 Task: Look for products in the category "More Bakery Desserts" from Dr. Bronner's only.
Action: Mouse moved to (18, 84)
Screenshot: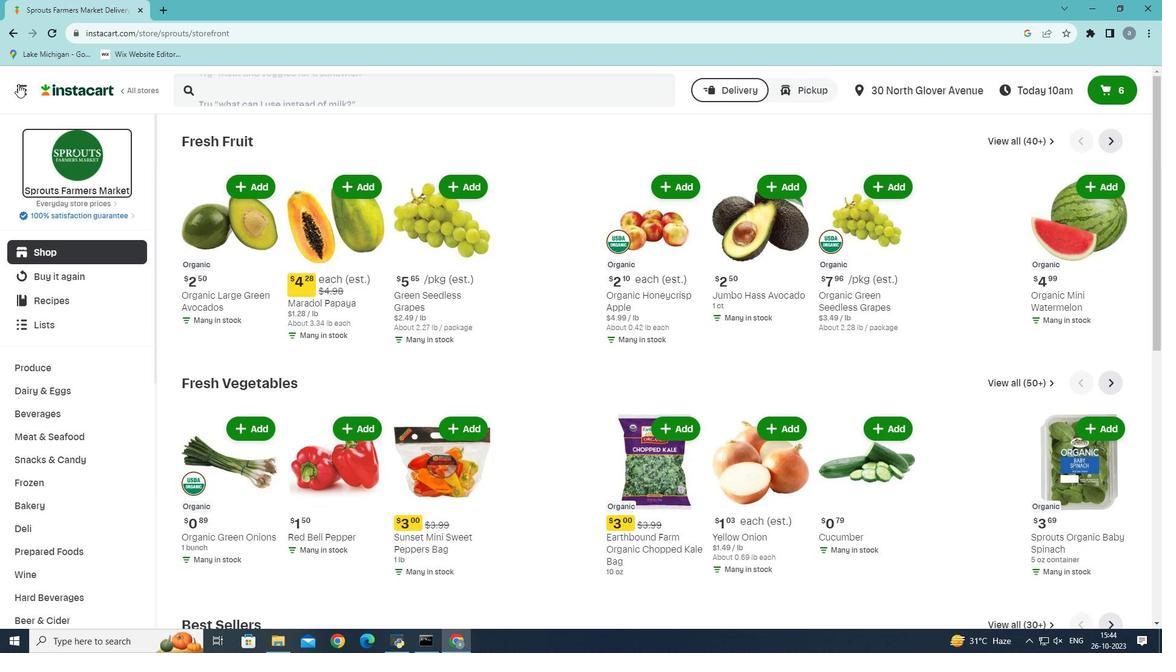 
Action: Mouse pressed left at (18, 84)
Screenshot: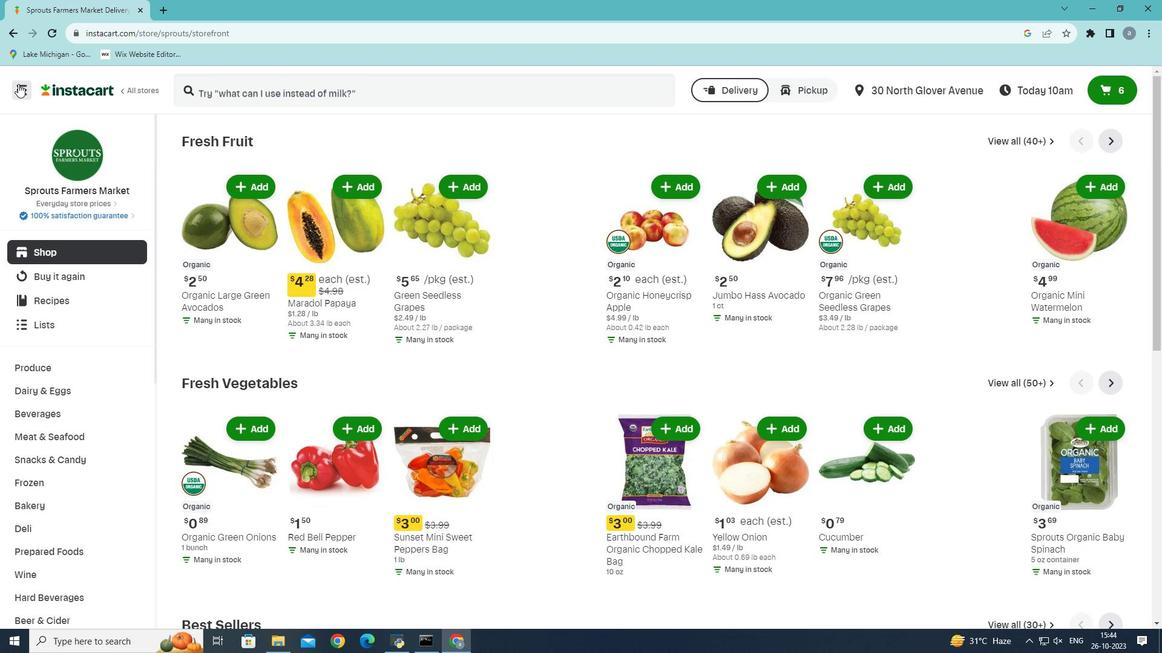 
Action: Mouse moved to (59, 346)
Screenshot: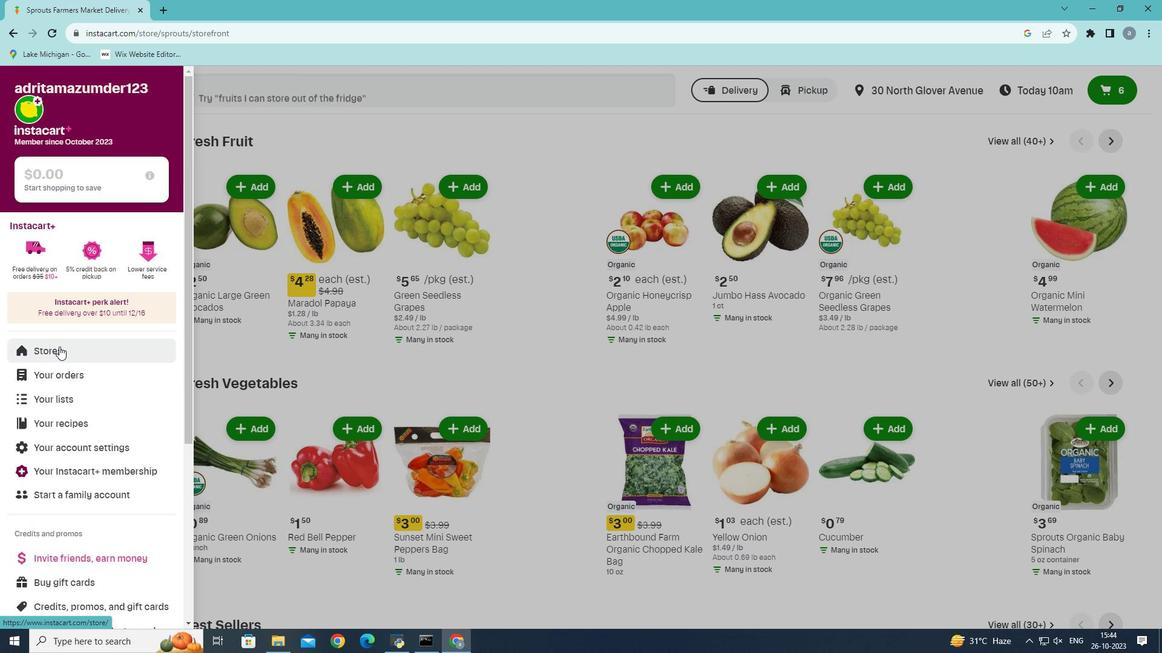 
Action: Mouse pressed left at (59, 346)
Screenshot: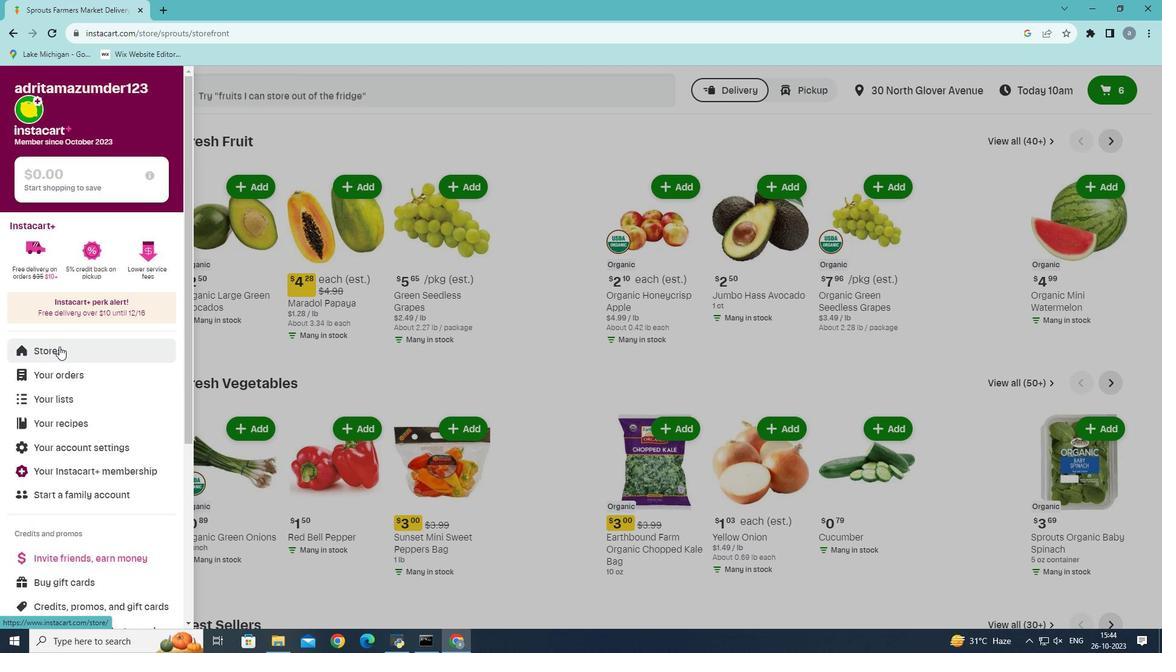 
Action: Mouse moved to (279, 145)
Screenshot: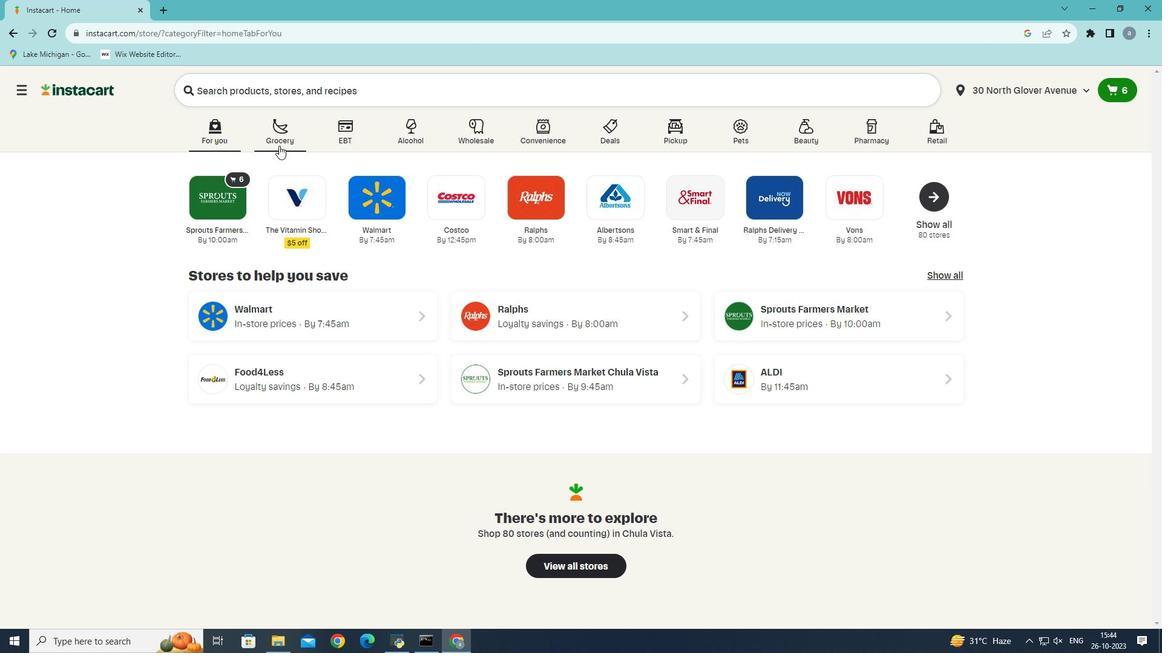 
Action: Mouse pressed left at (279, 145)
Screenshot: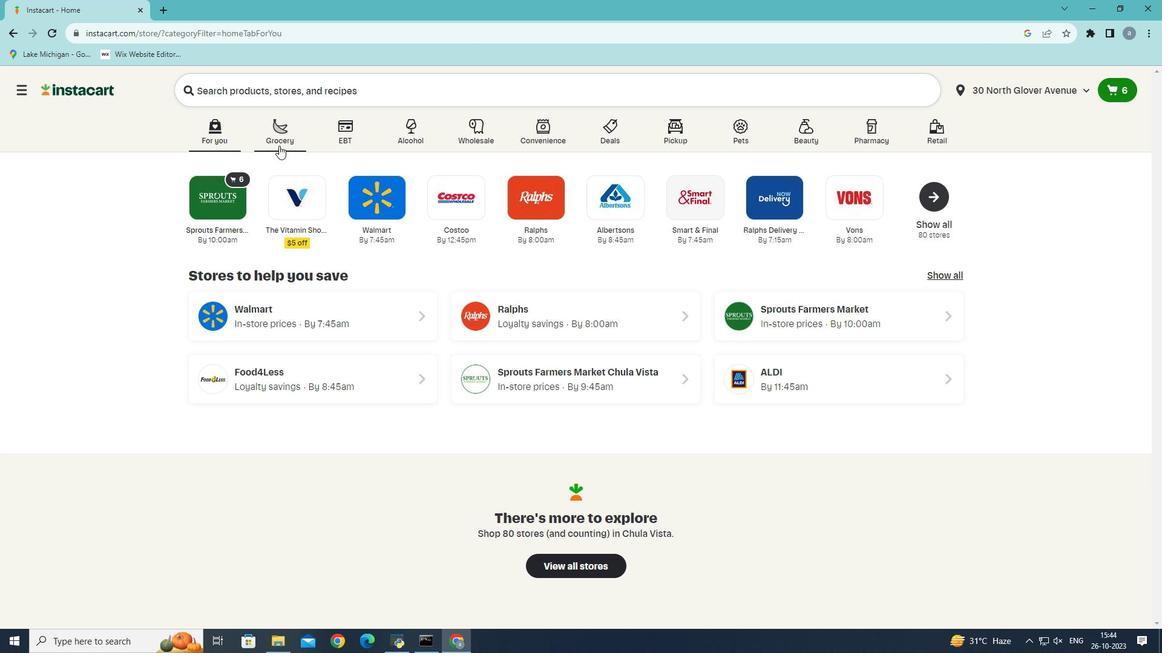 
Action: Mouse moved to (261, 362)
Screenshot: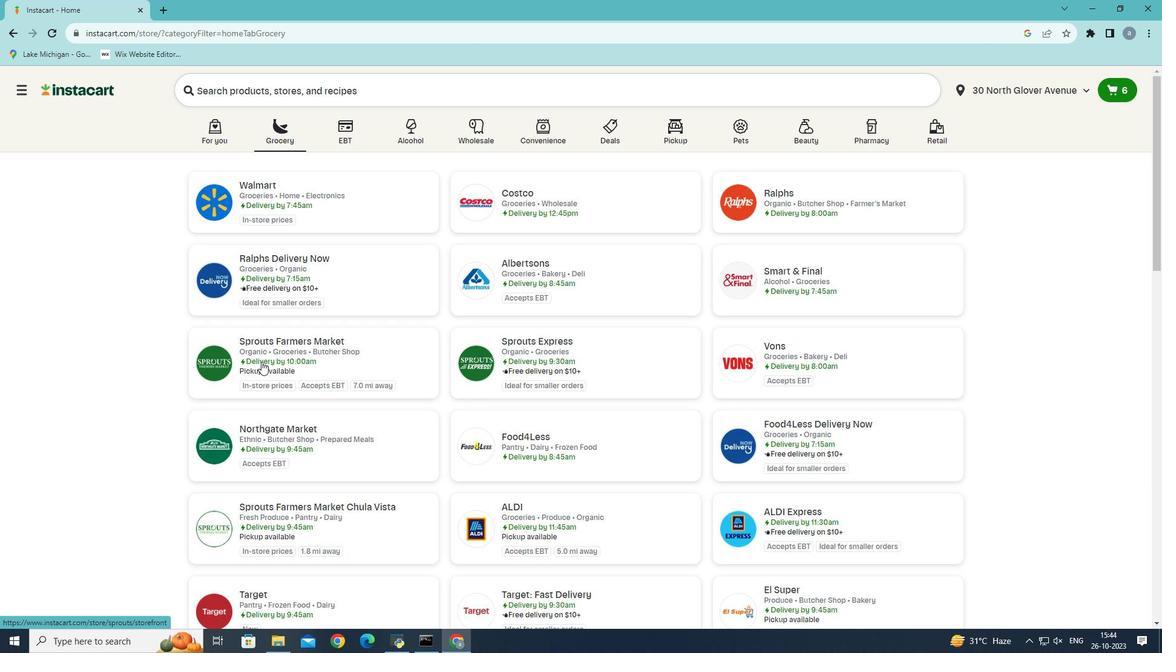 
Action: Mouse pressed left at (261, 362)
Screenshot: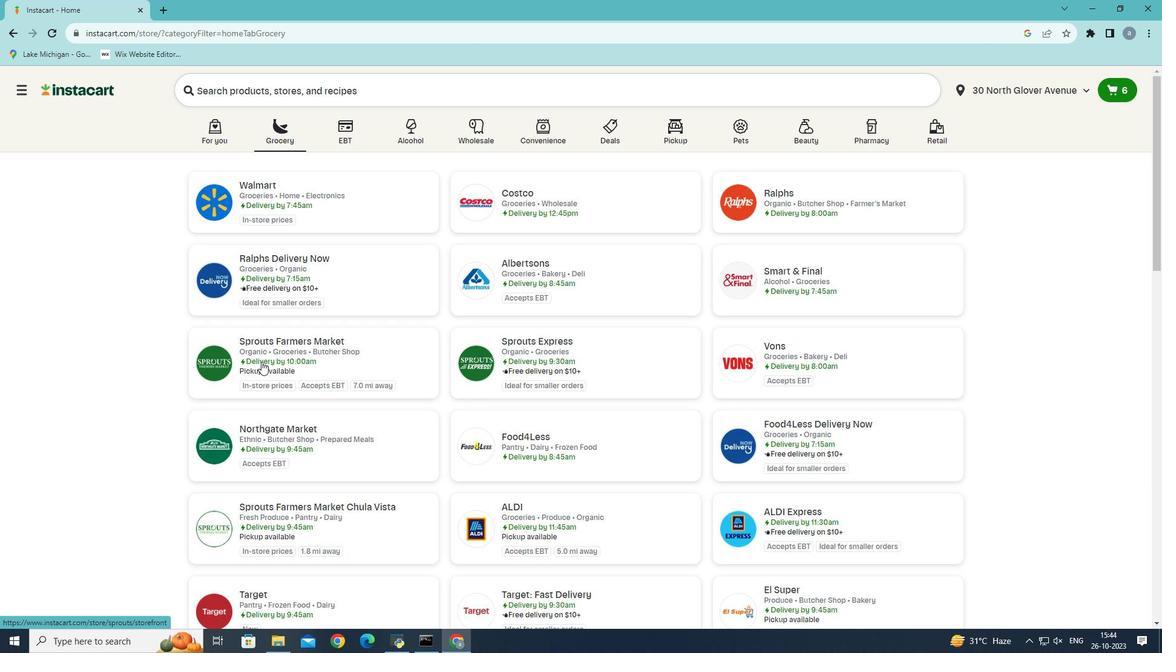 
Action: Mouse moved to (86, 507)
Screenshot: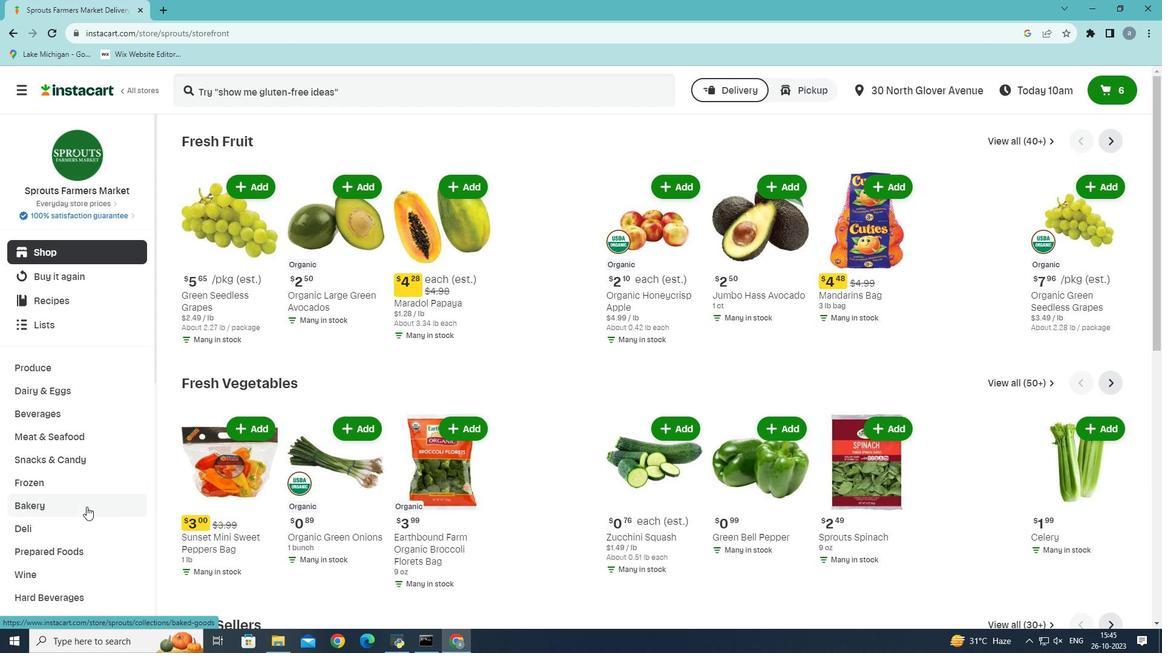 
Action: Mouse pressed left at (86, 507)
Screenshot: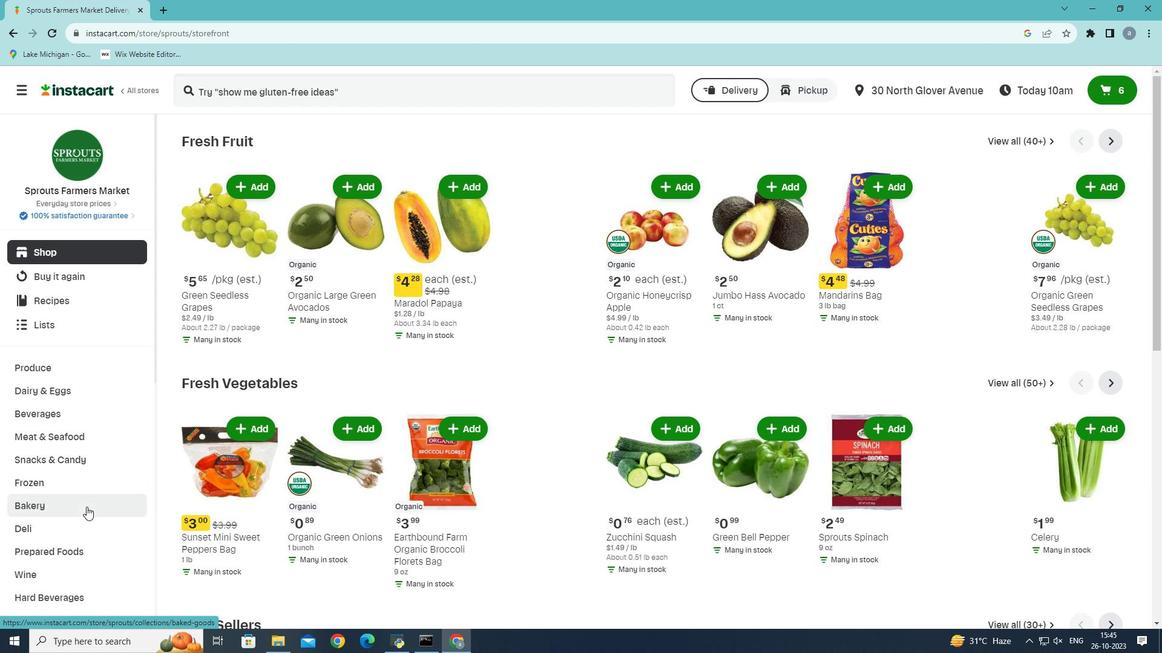 
Action: Mouse moved to (813, 171)
Screenshot: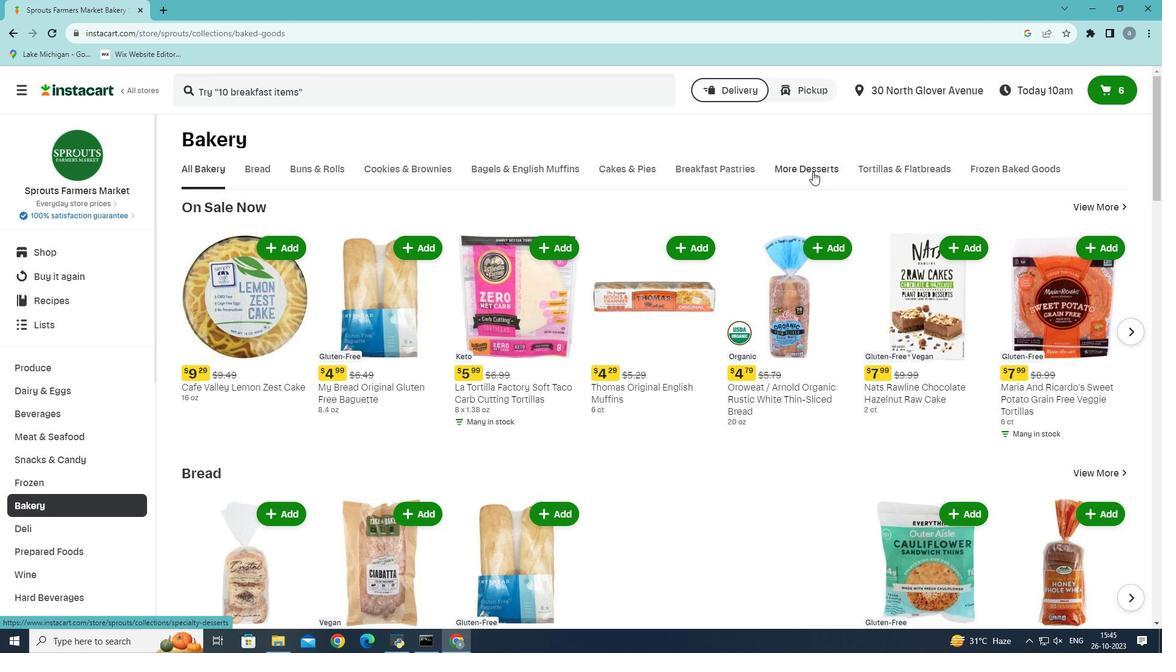 
Action: Mouse pressed left at (813, 171)
Screenshot: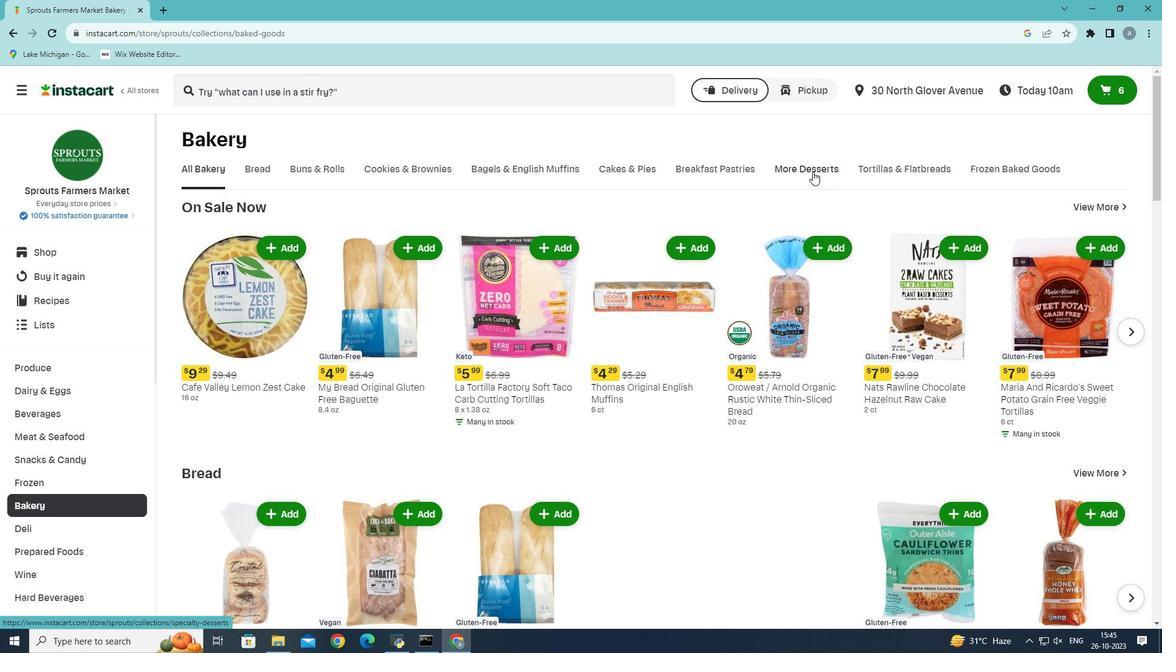 
Action: Mouse moved to (428, 229)
Screenshot: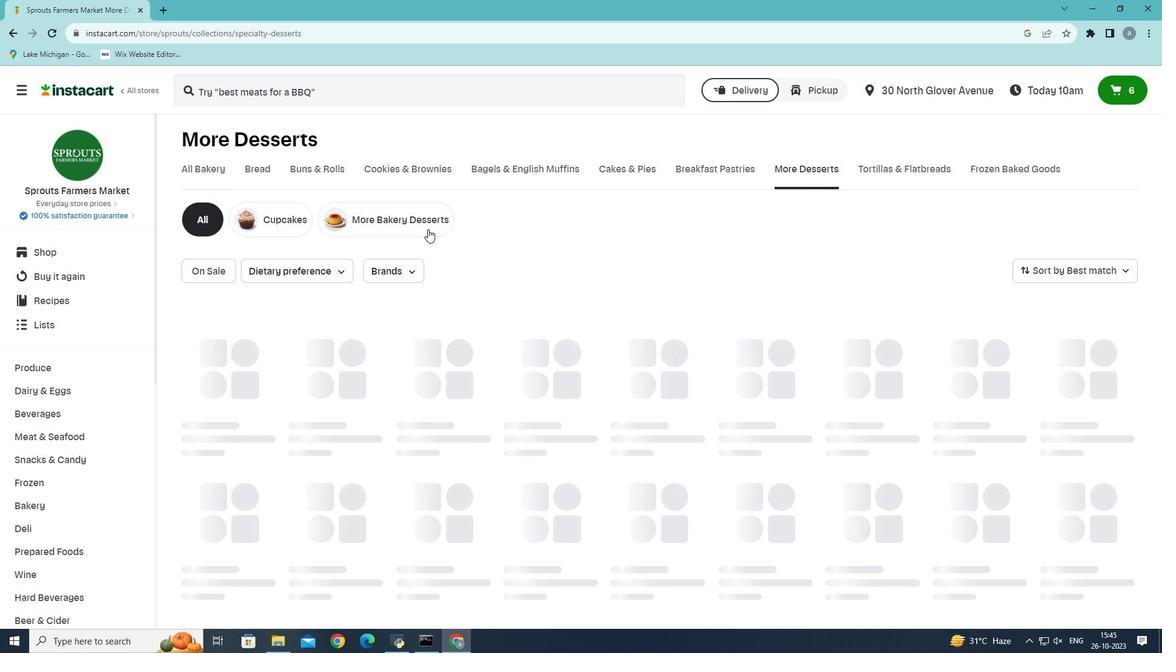 
Action: Mouse pressed left at (428, 229)
Screenshot: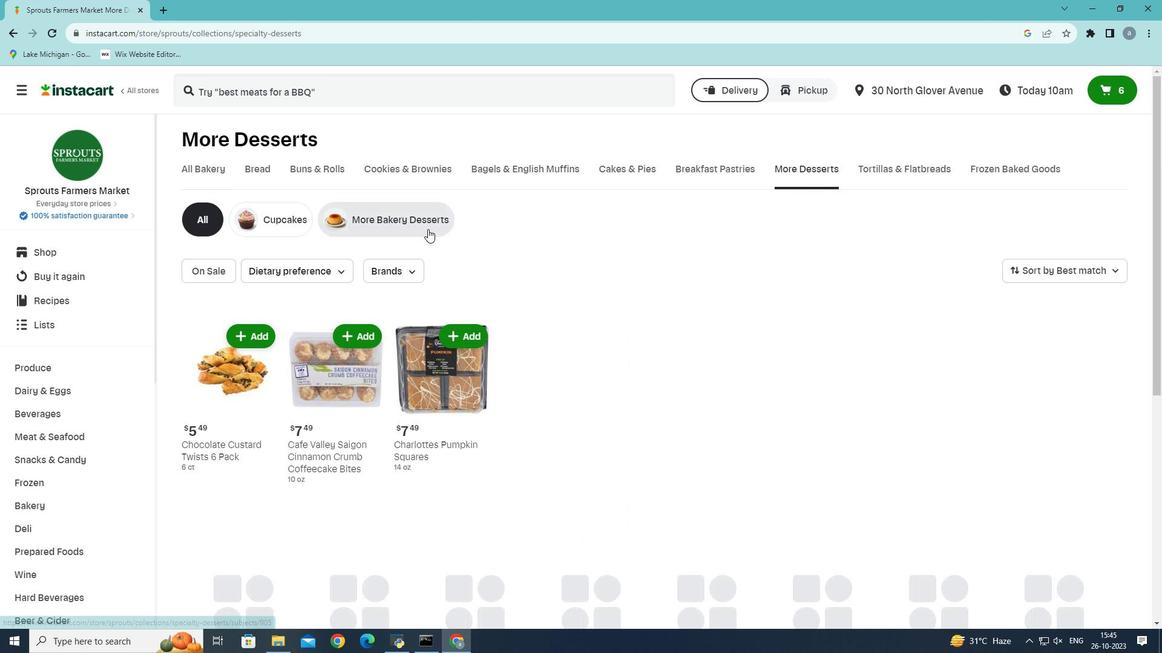 
Action: Mouse moved to (352, 270)
Screenshot: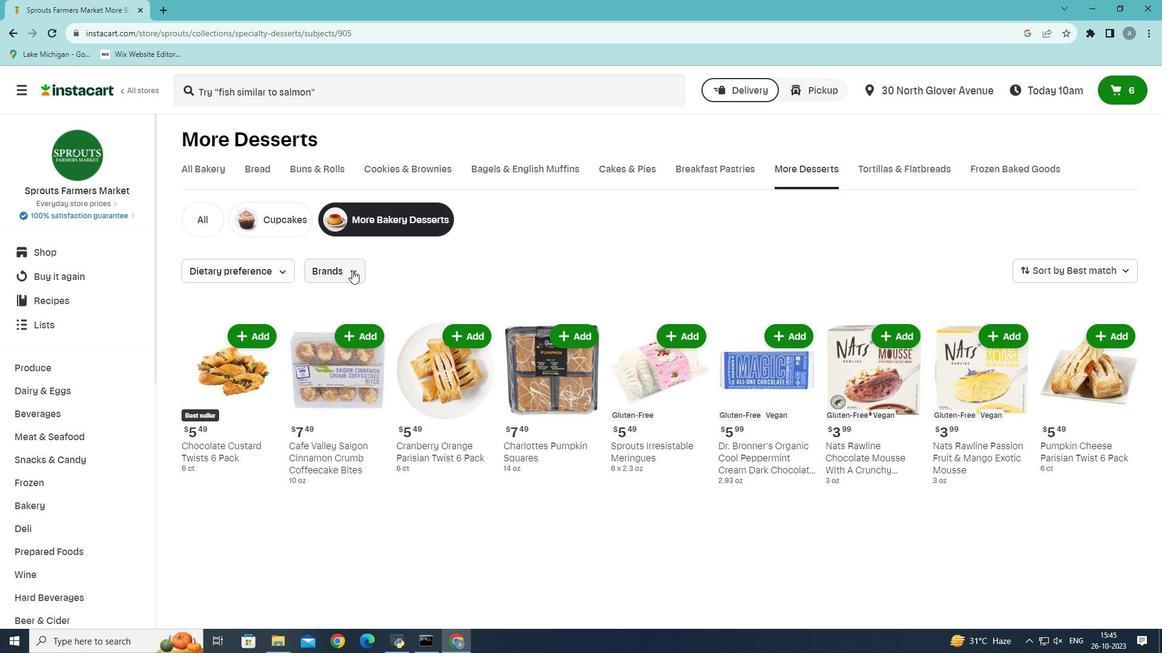 
Action: Mouse pressed left at (352, 270)
Screenshot: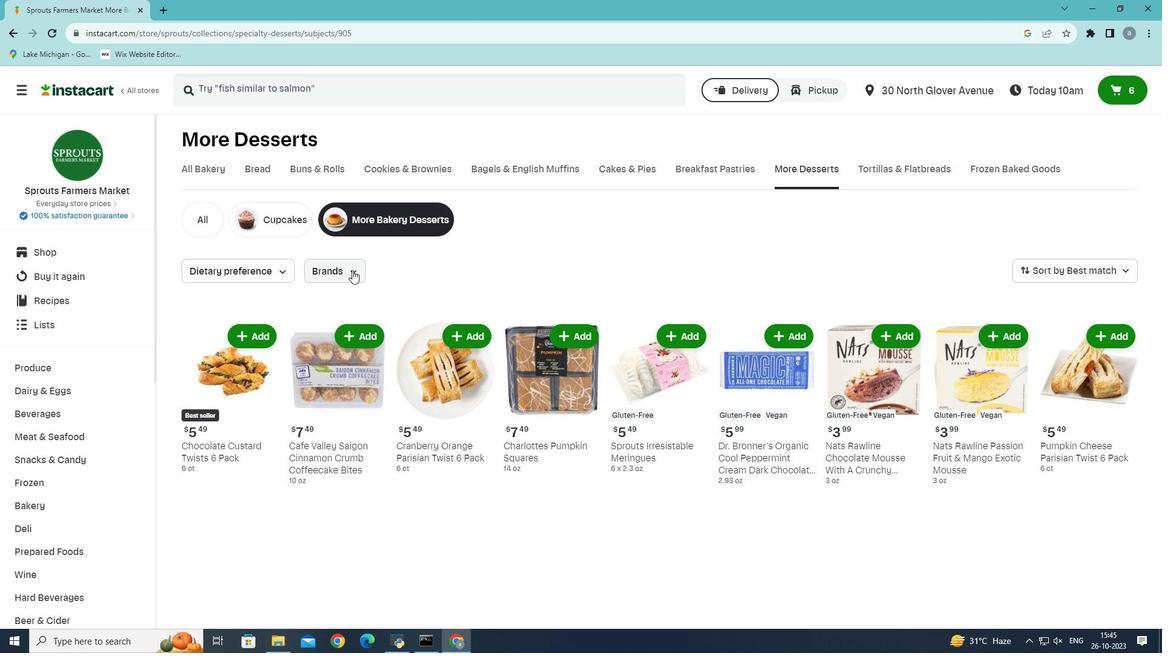 
Action: Mouse moved to (363, 373)
Screenshot: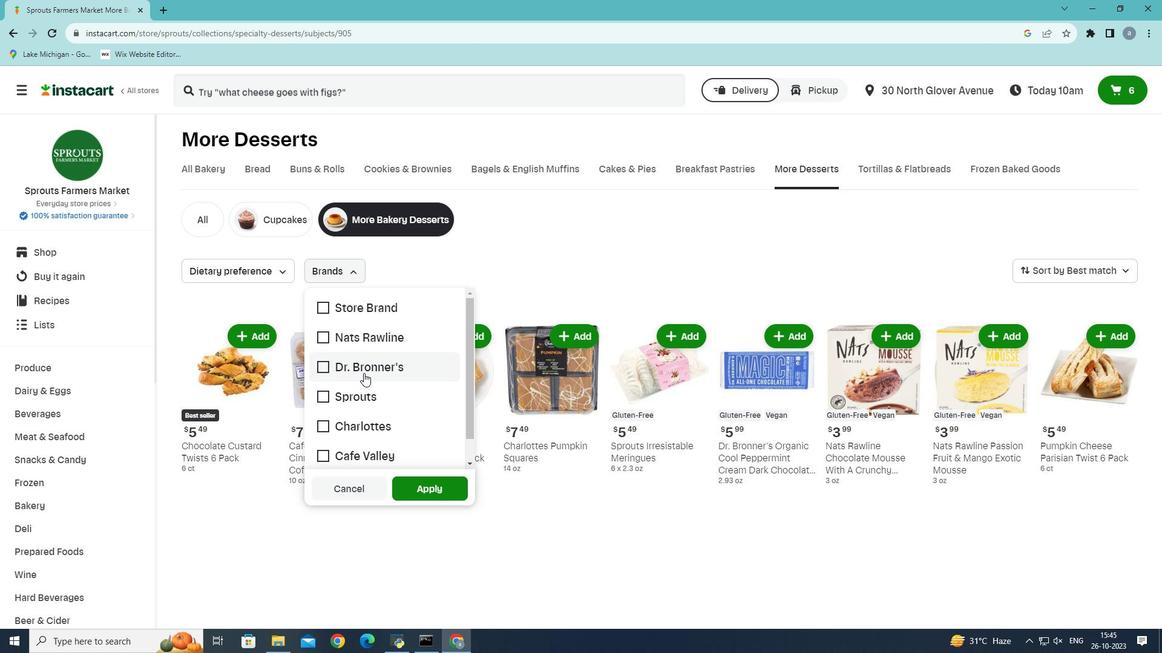 
Action: Mouse pressed left at (363, 373)
Screenshot: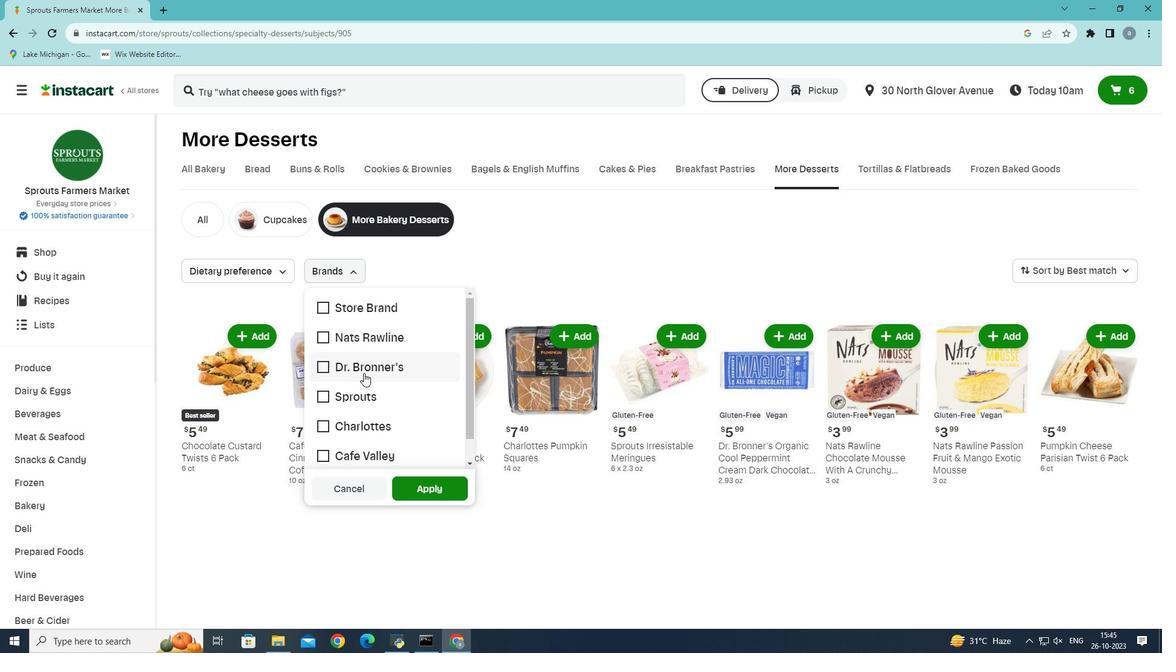 
Action: Mouse moved to (427, 489)
Screenshot: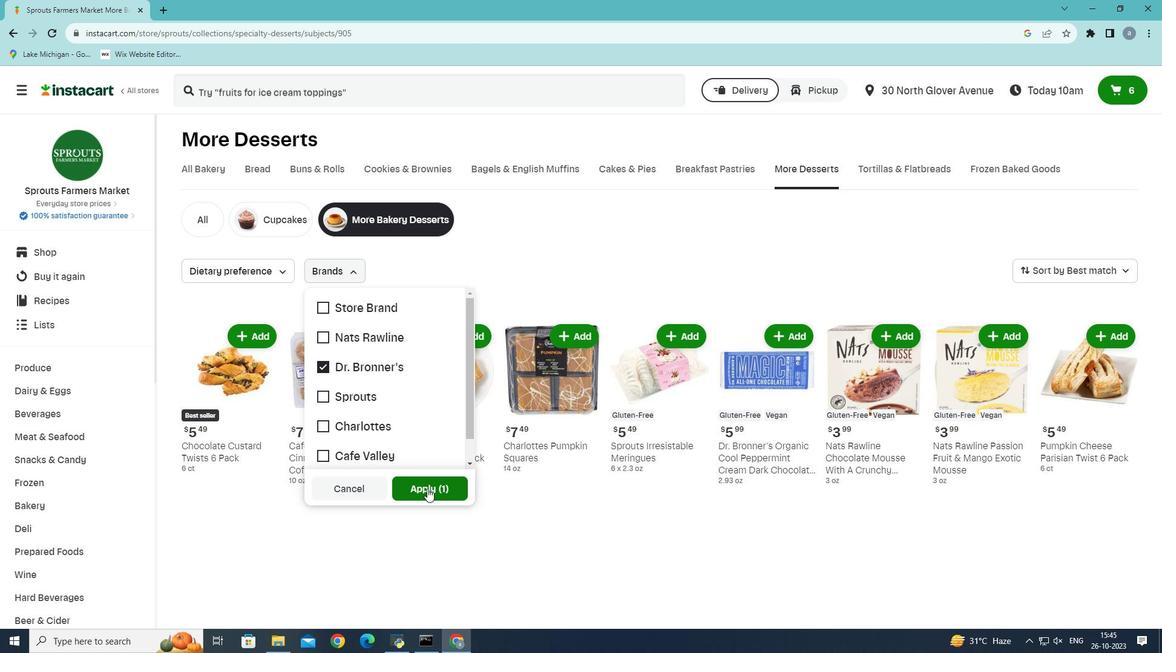
Action: Mouse pressed left at (427, 489)
Screenshot: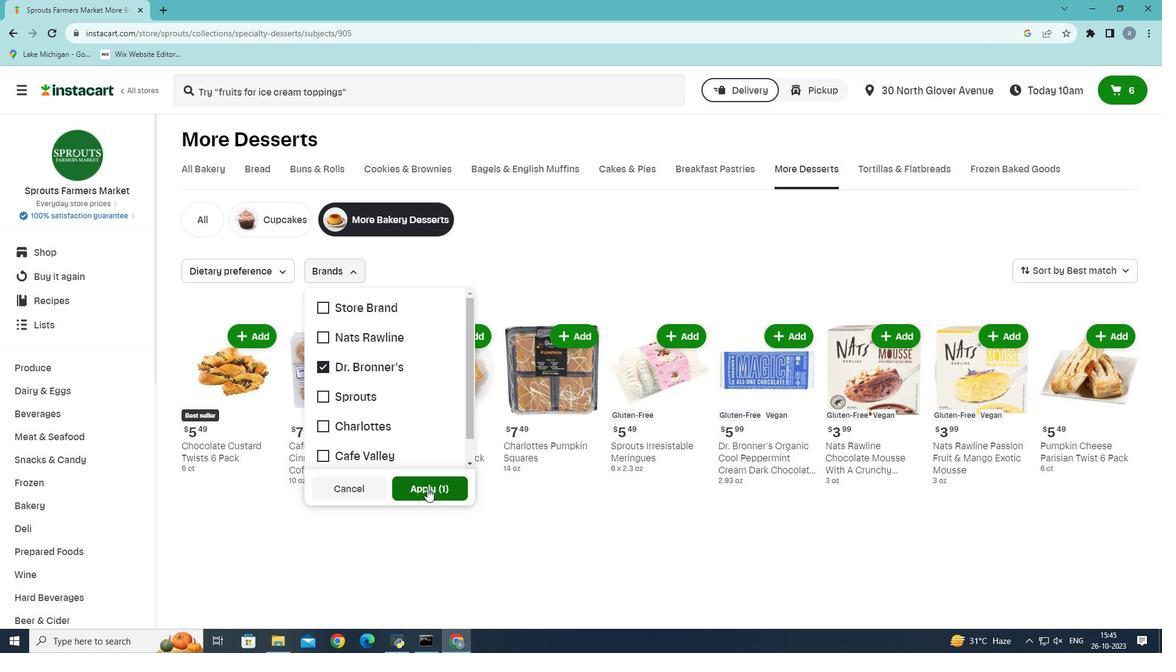 
Action: Mouse moved to (423, 486)
Screenshot: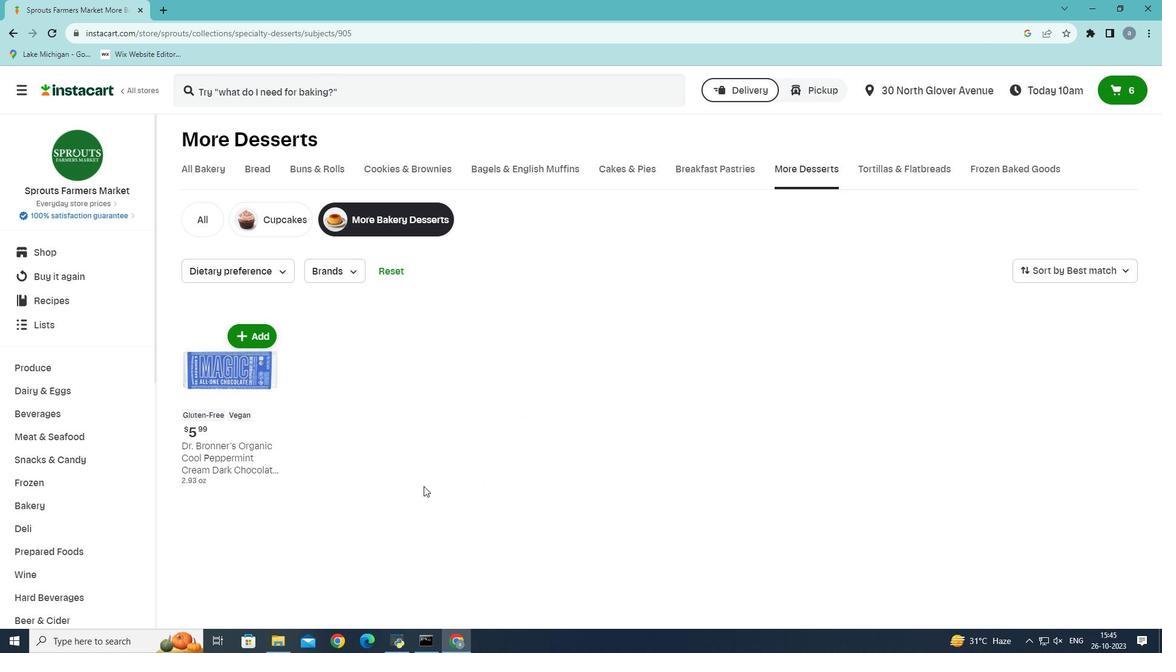 
